 Task: Create a due date automation trigger when advanced on, on the wednesday after a card is due add dates not starting next week at 11:00 AM.
Action: Mouse moved to (1109, 86)
Screenshot: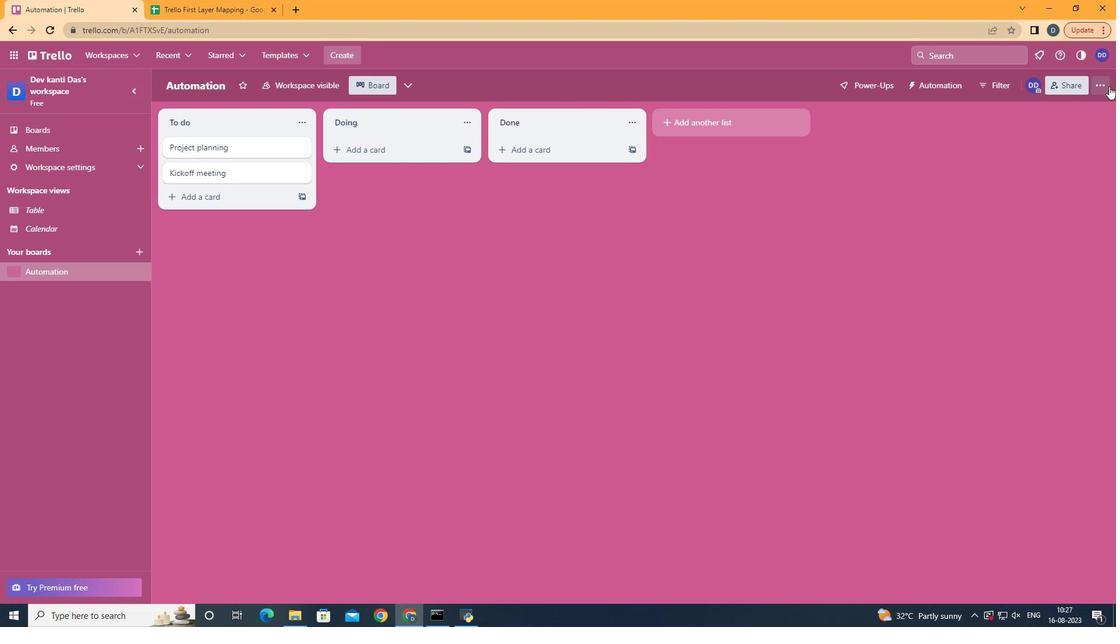 
Action: Mouse pressed left at (1109, 86)
Screenshot: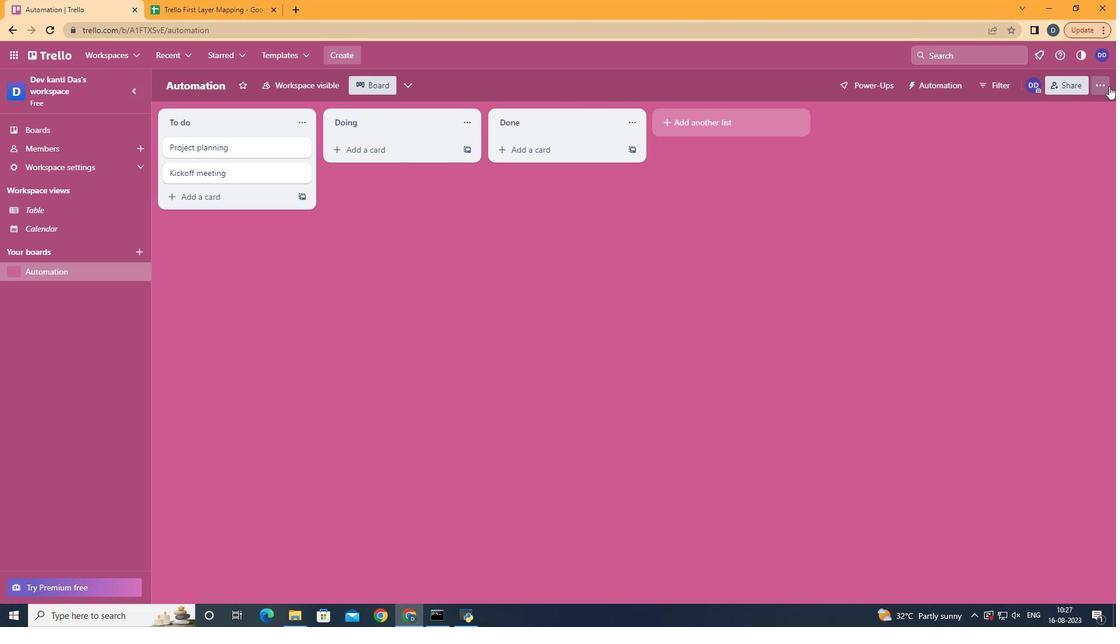
Action: Mouse moved to (996, 262)
Screenshot: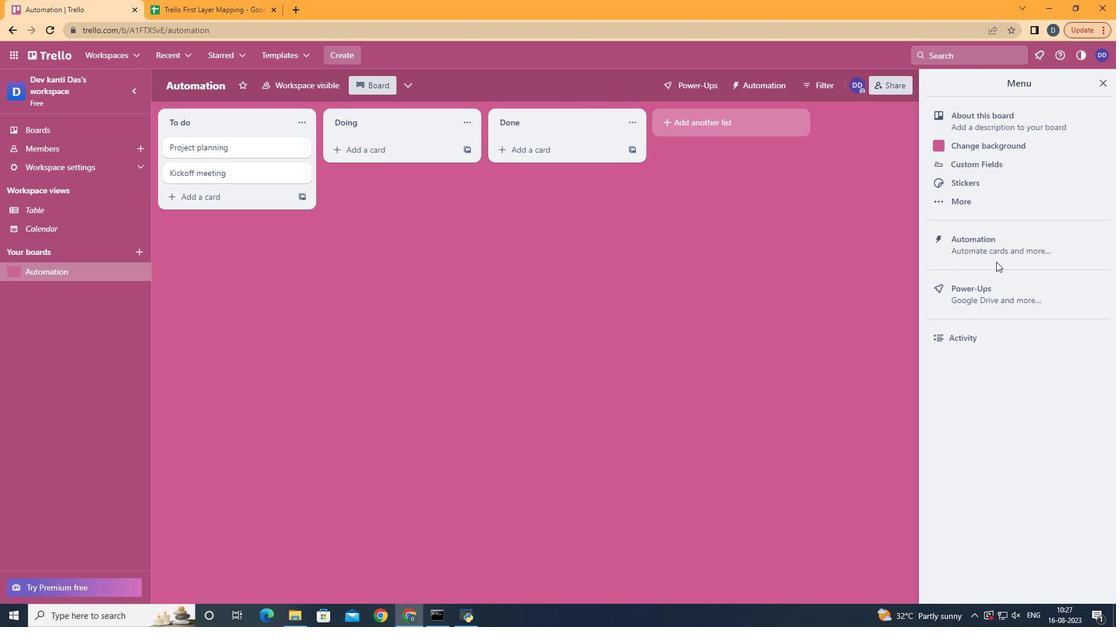 
Action: Mouse pressed left at (996, 262)
Screenshot: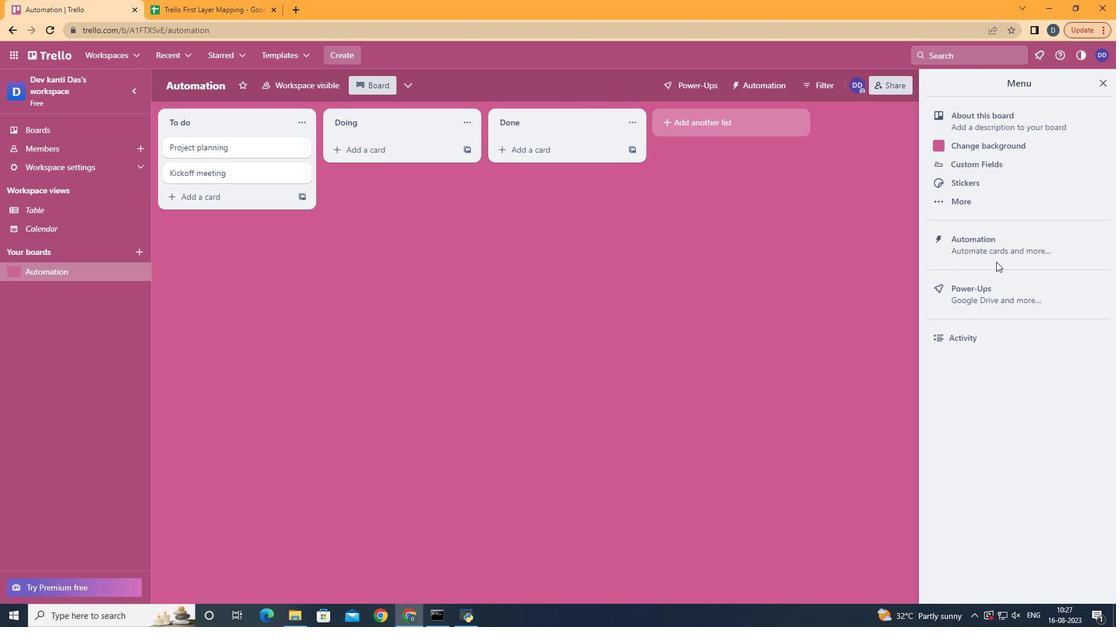 
Action: Mouse moved to (1004, 240)
Screenshot: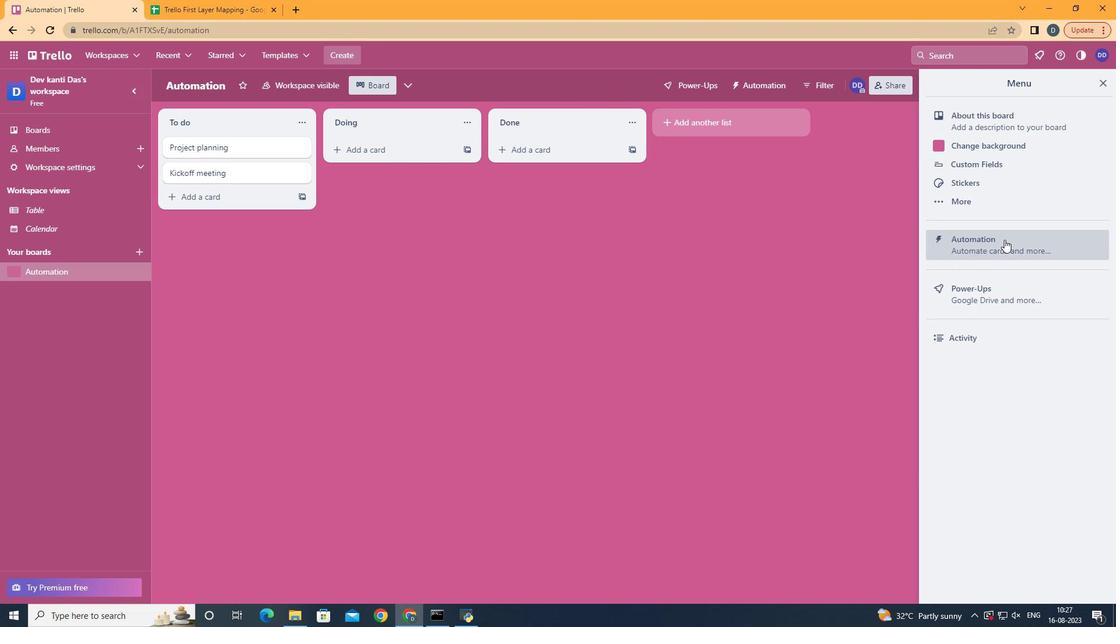 
Action: Mouse pressed left at (1004, 240)
Screenshot: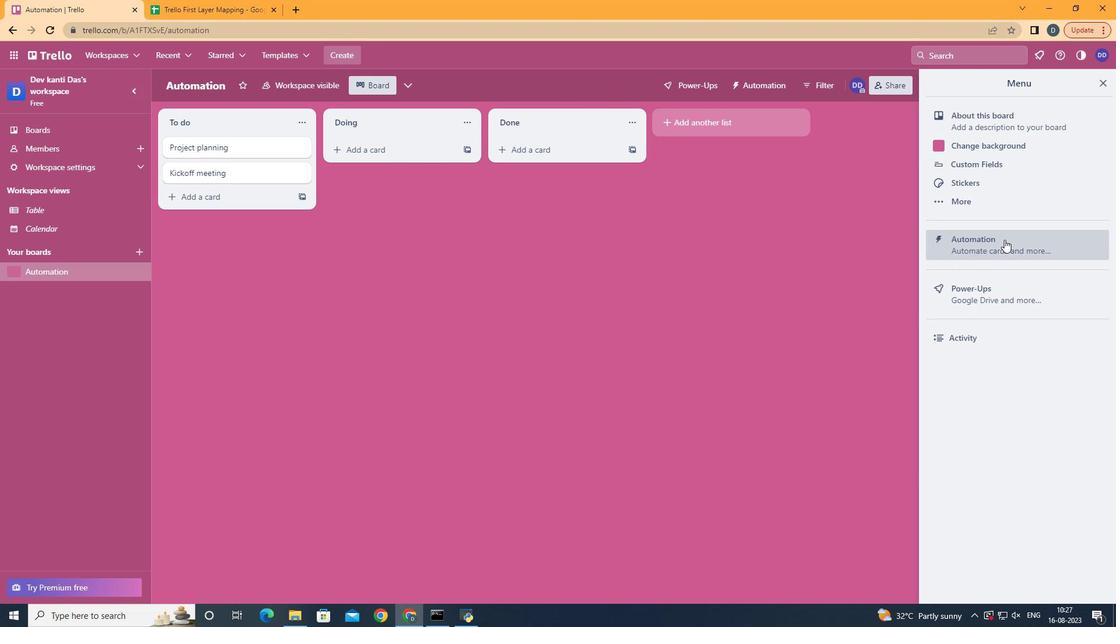 
Action: Mouse moved to (229, 231)
Screenshot: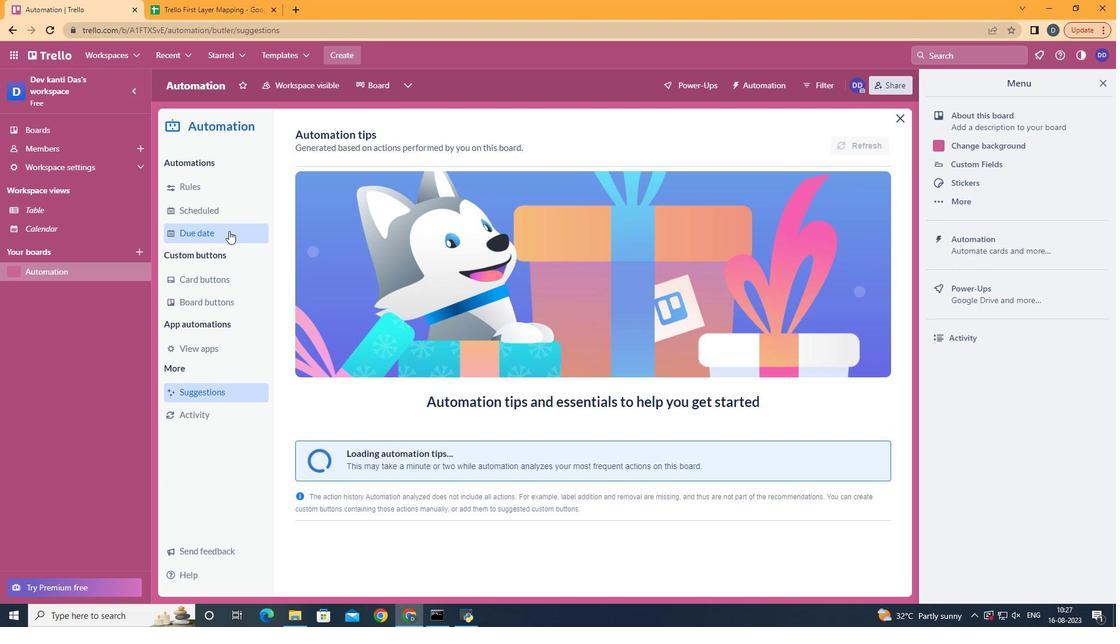 
Action: Mouse pressed left at (229, 231)
Screenshot: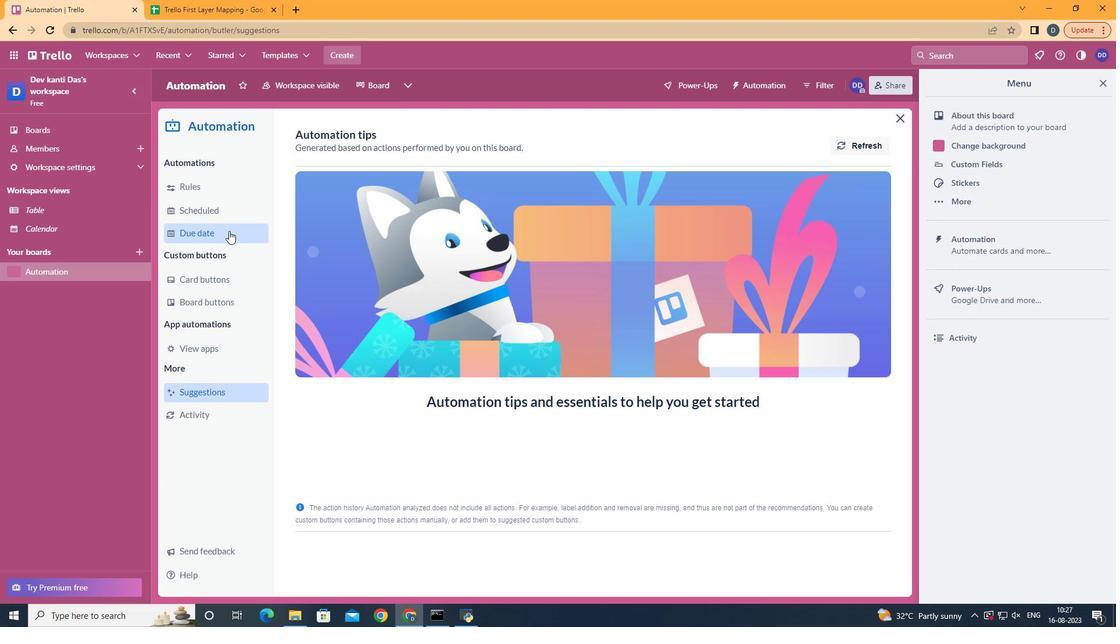 
Action: Mouse moved to (828, 132)
Screenshot: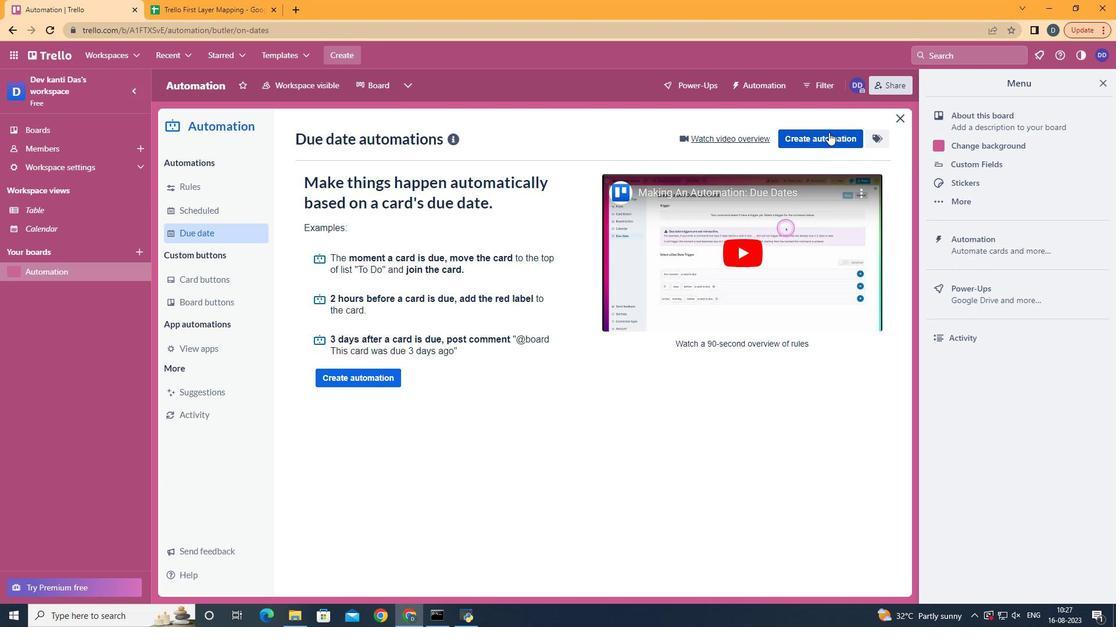 
Action: Mouse pressed left at (828, 132)
Screenshot: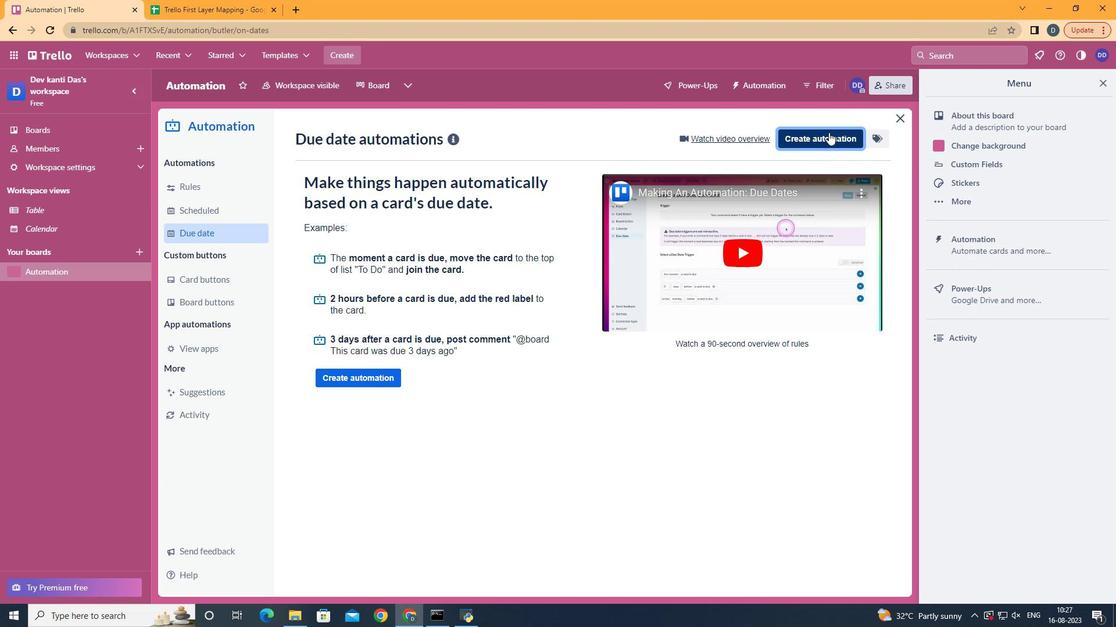 
Action: Mouse moved to (624, 256)
Screenshot: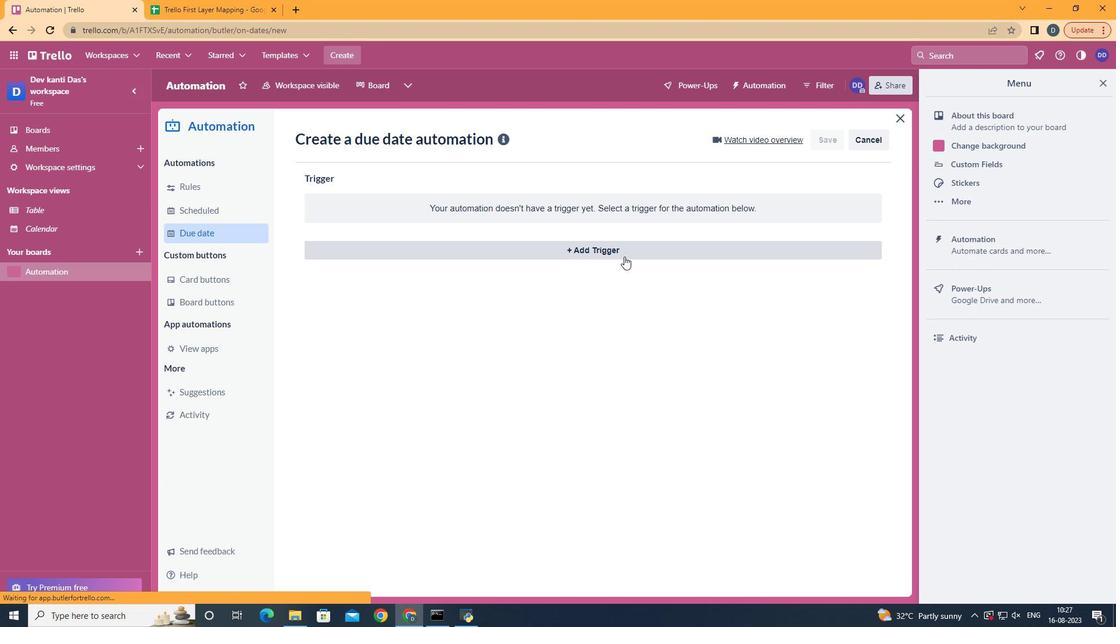 
Action: Mouse pressed left at (624, 256)
Screenshot: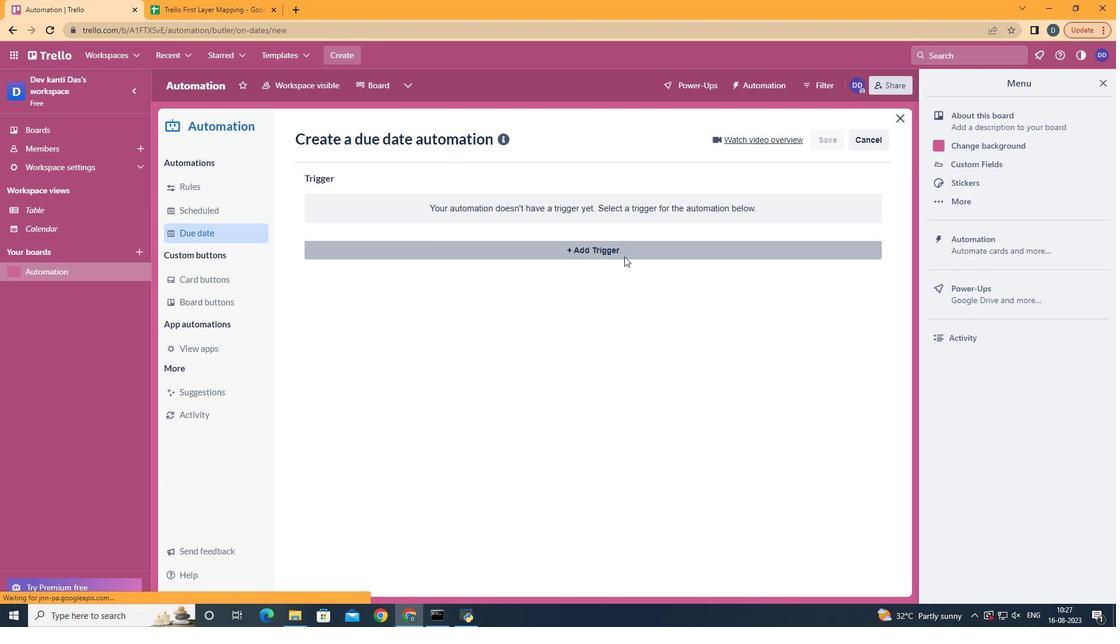 
Action: Mouse moved to (390, 344)
Screenshot: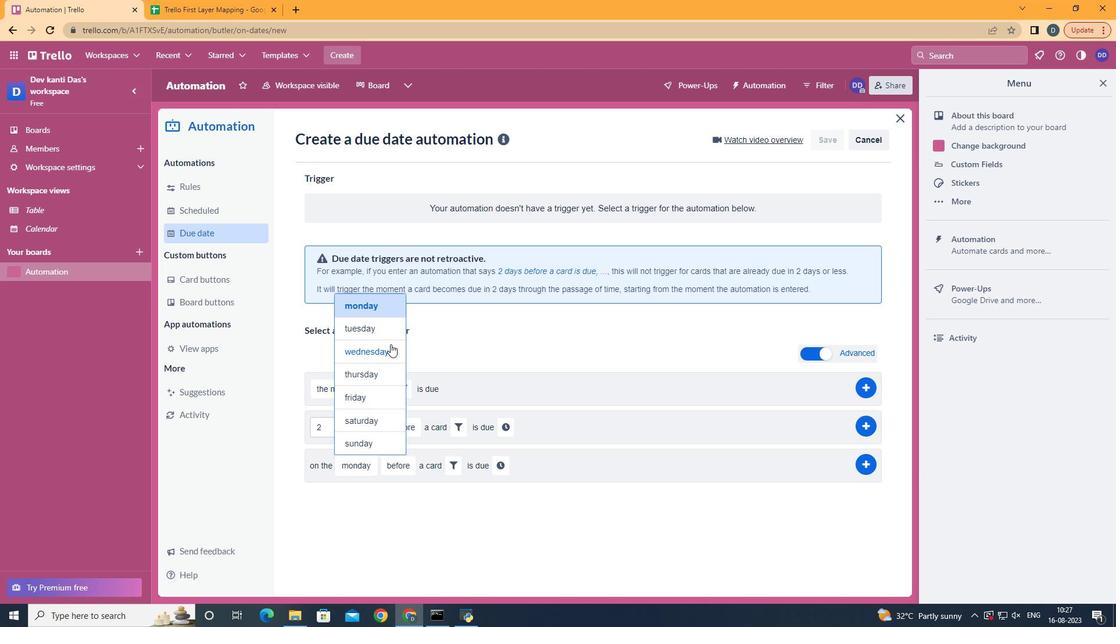 
Action: Mouse pressed left at (390, 344)
Screenshot: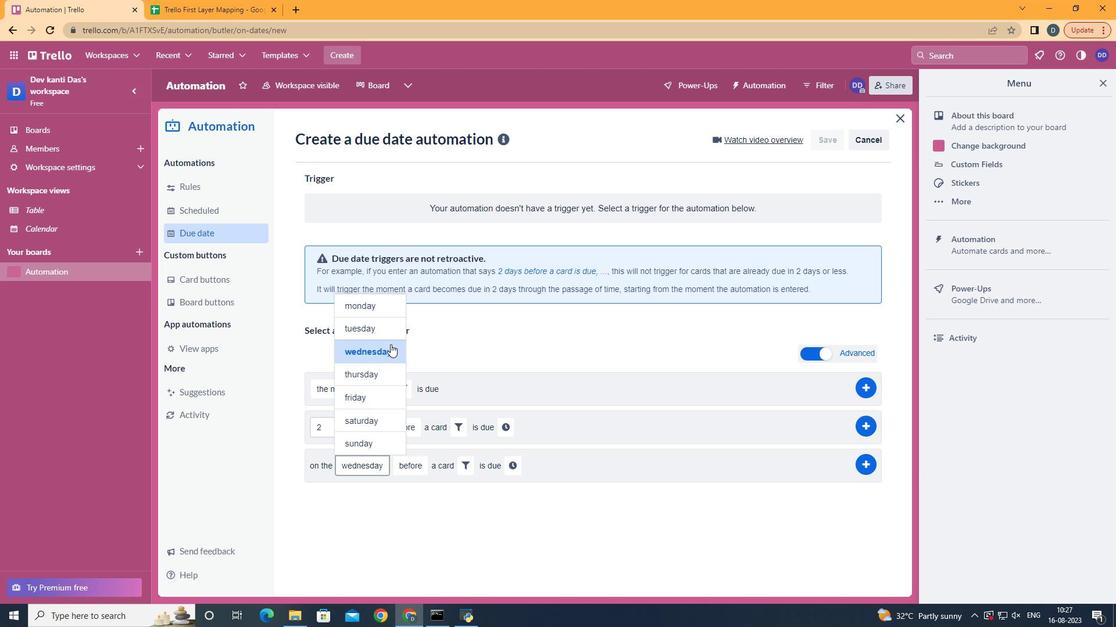 
Action: Mouse moved to (423, 516)
Screenshot: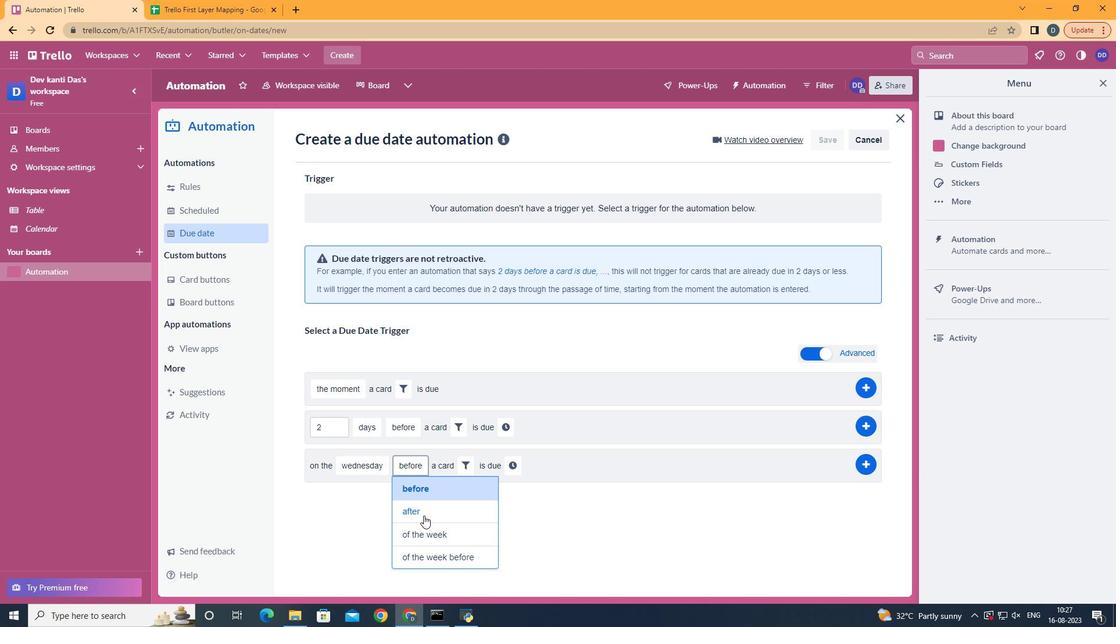 
Action: Mouse pressed left at (423, 516)
Screenshot: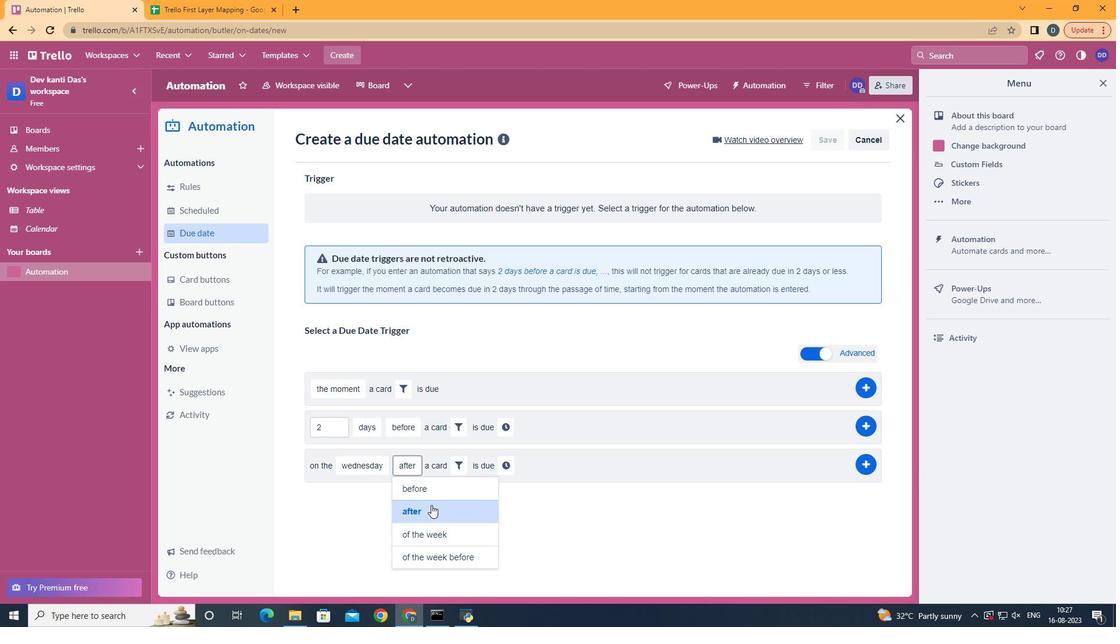 
Action: Mouse moved to (458, 470)
Screenshot: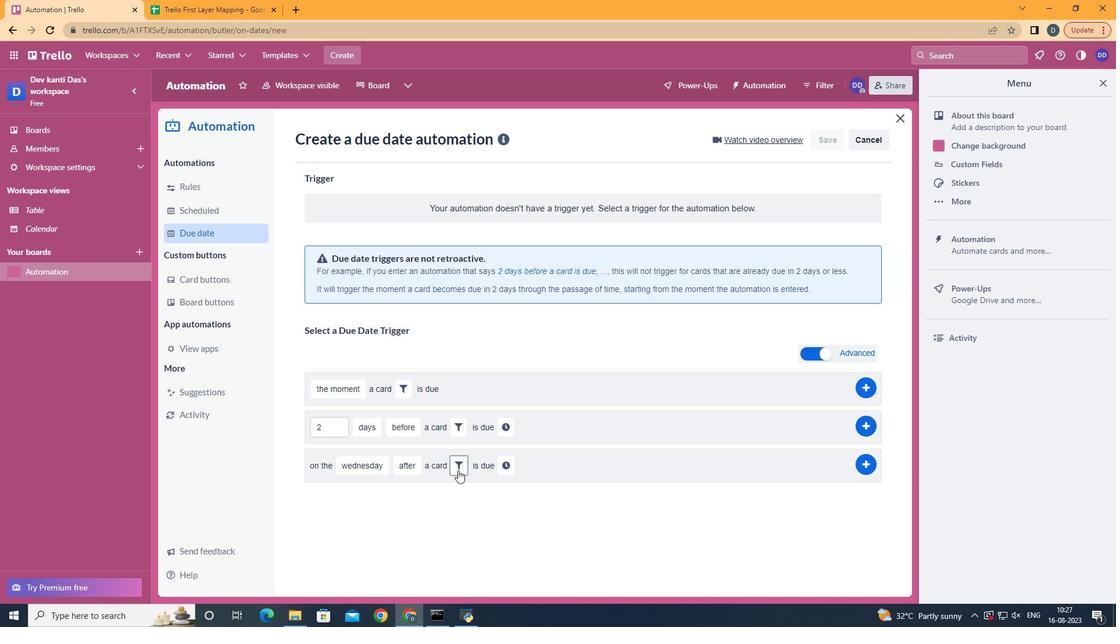 
Action: Mouse pressed left at (458, 470)
Screenshot: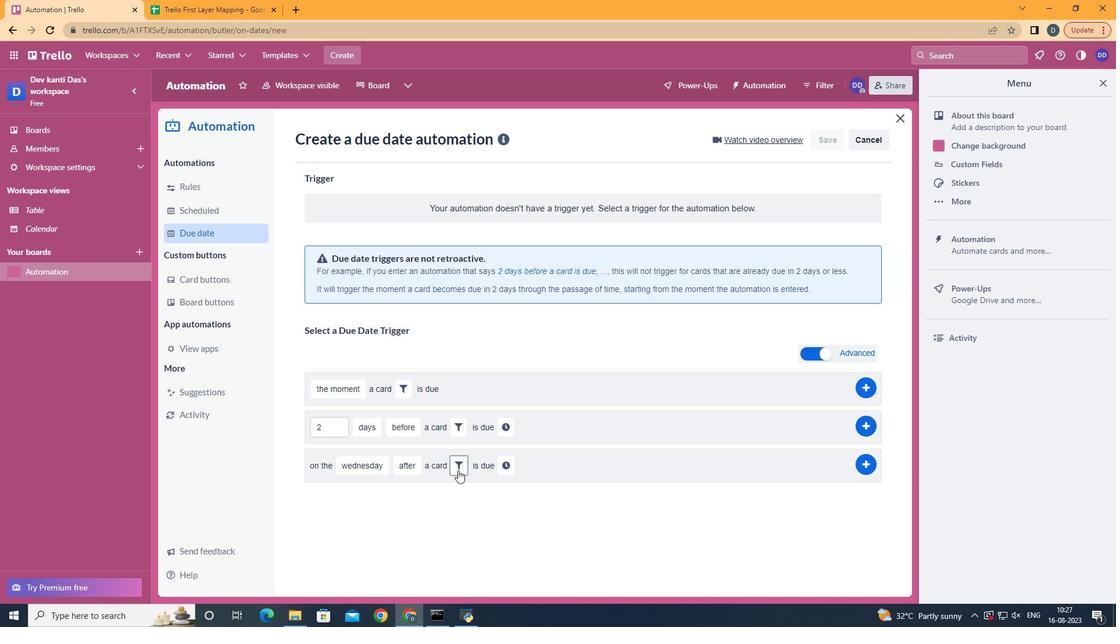 
Action: Mouse moved to (520, 509)
Screenshot: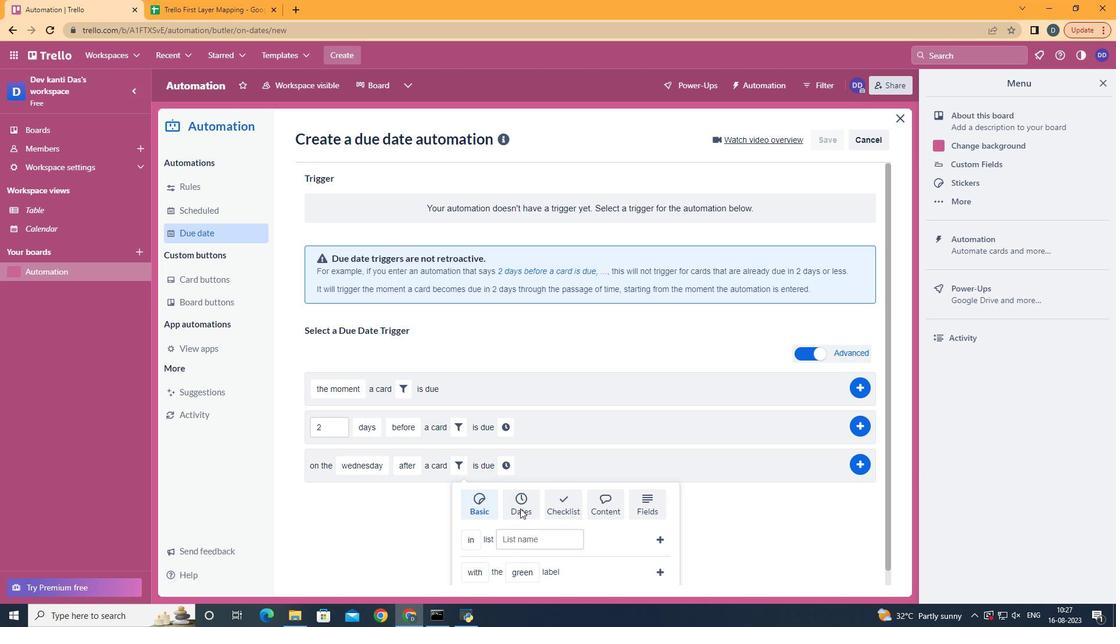 
Action: Mouse pressed left at (520, 509)
Screenshot: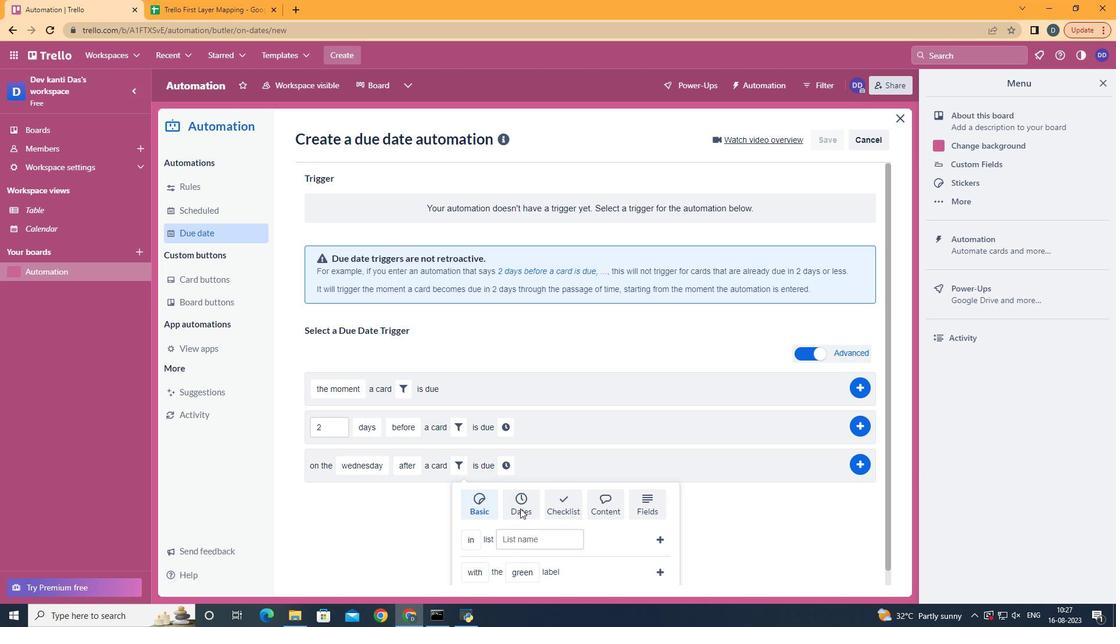 
Action: Mouse scrolled (520, 508) with delta (0, 0)
Screenshot: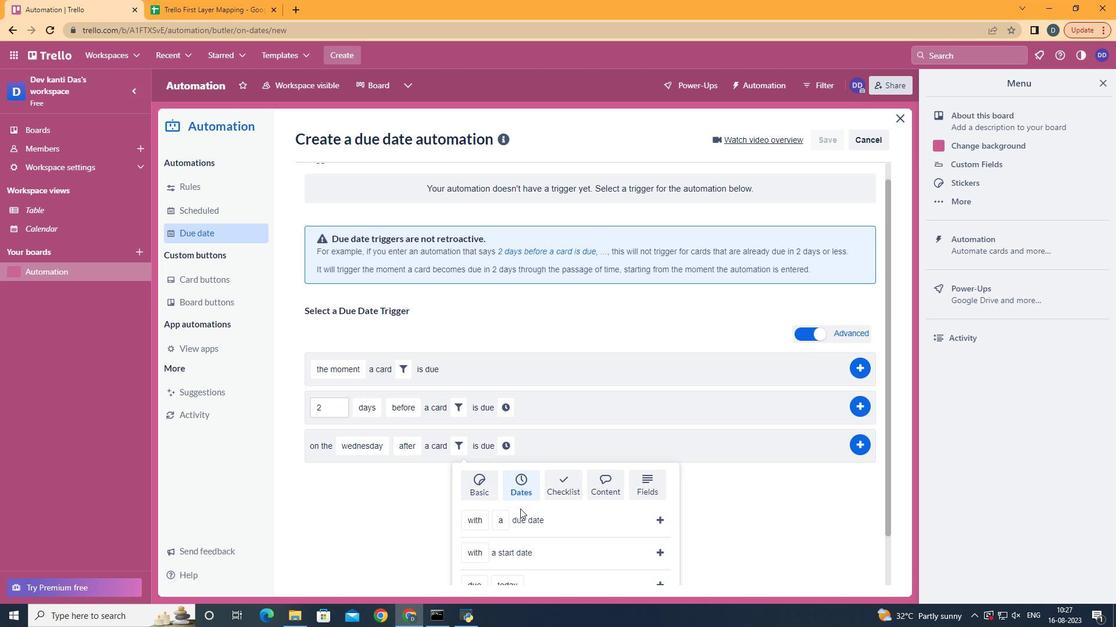 
Action: Mouse scrolled (520, 508) with delta (0, 0)
Screenshot: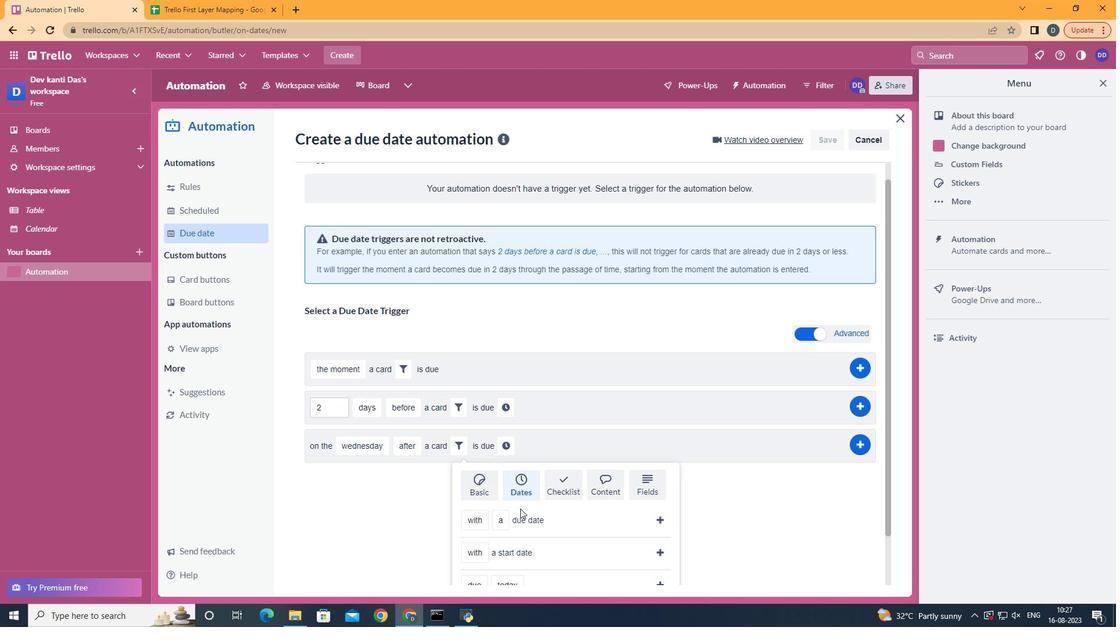 
Action: Mouse scrolled (520, 508) with delta (0, 0)
Screenshot: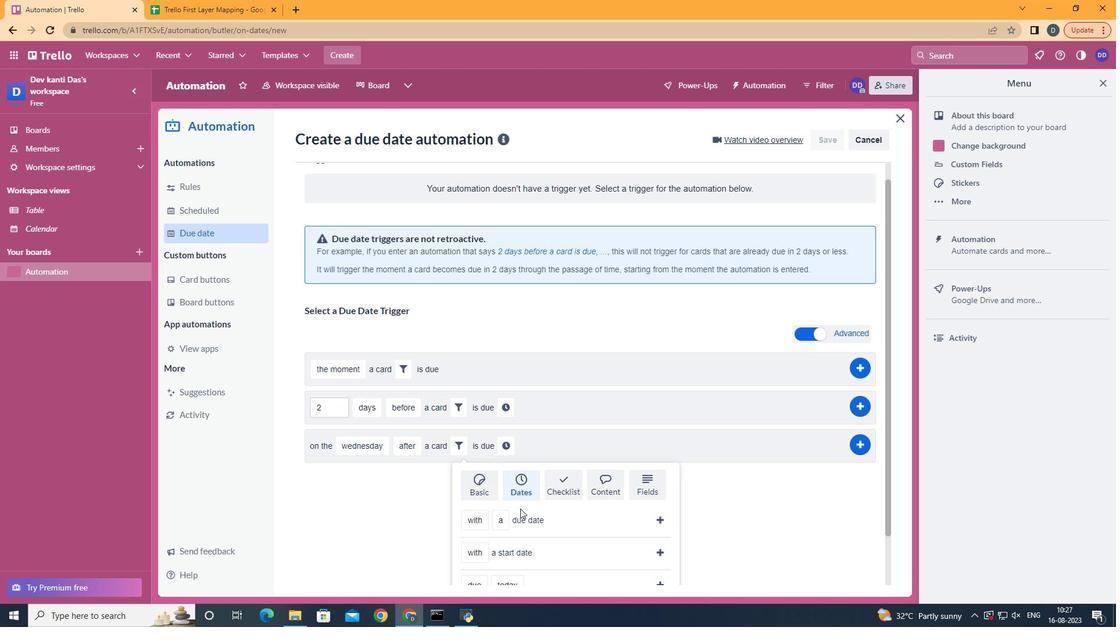 
Action: Mouse scrolled (520, 508) with delta (0, 0)
Screenshot: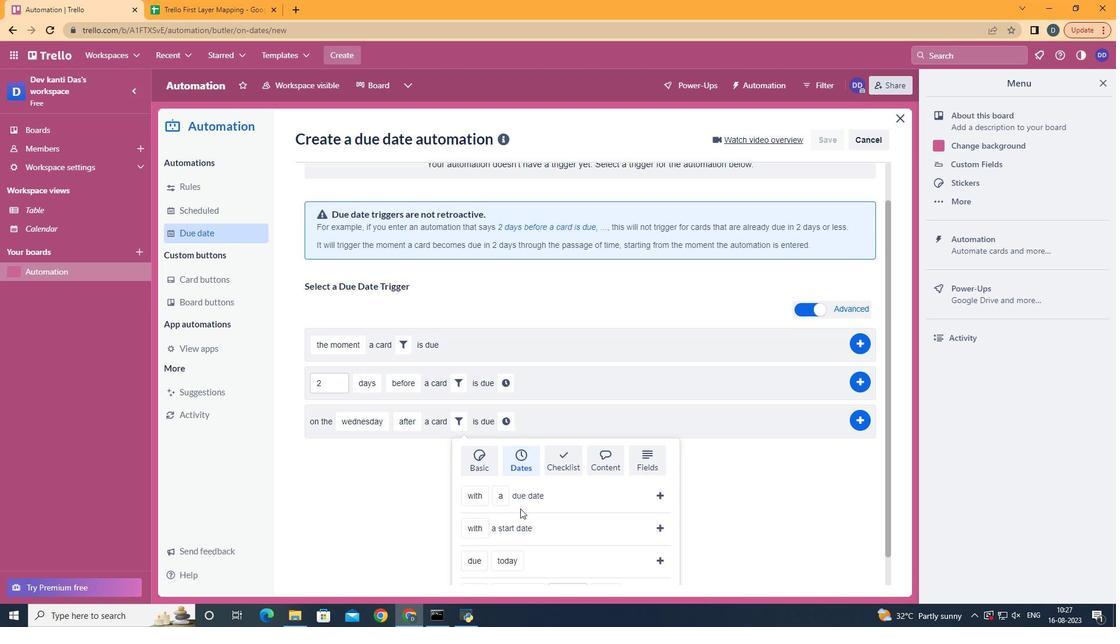 
Action: Mouse scrolled (520, 508) with delta (0, 0)
Screenshot: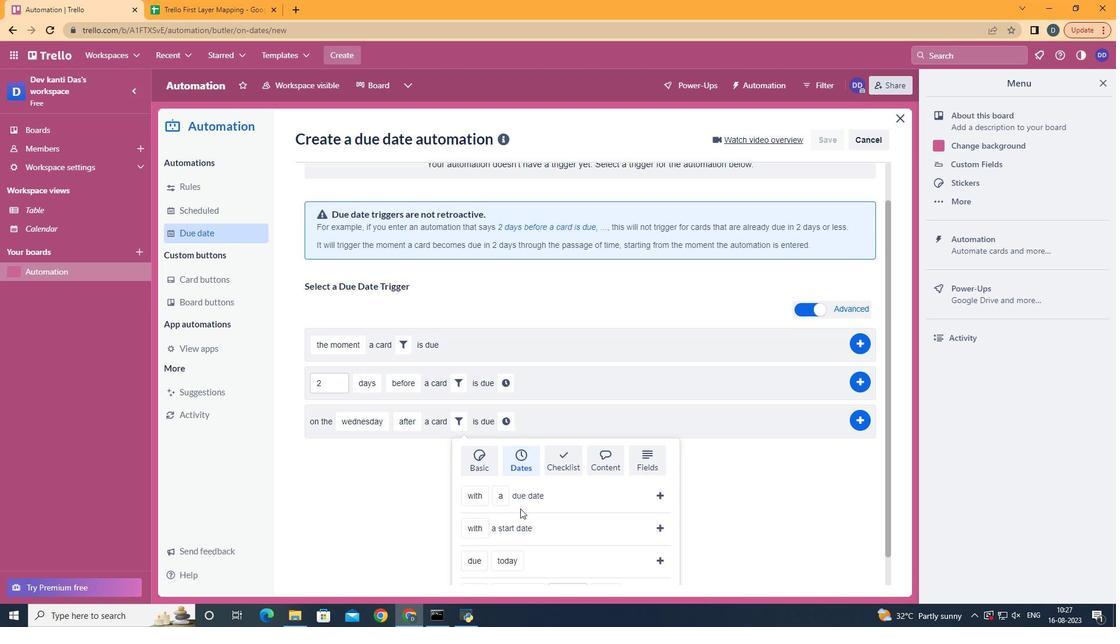 
Action: Mouse scrolled (520, 508) with delta (0, 0)
Screenshot: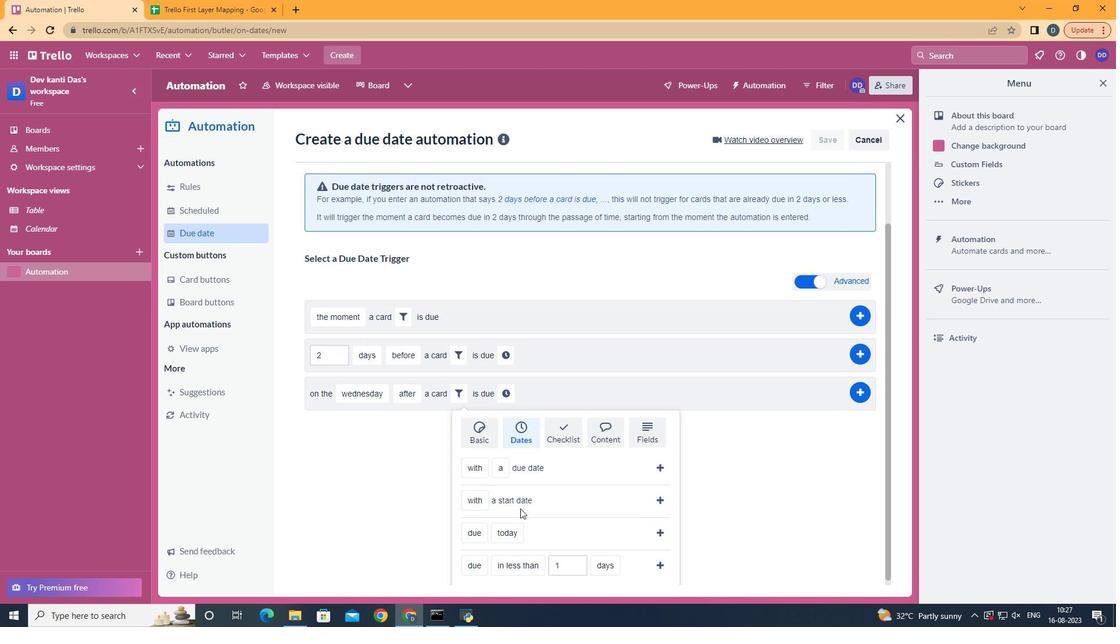 
Action: Mouse moved to (480, 514)
Screenshot: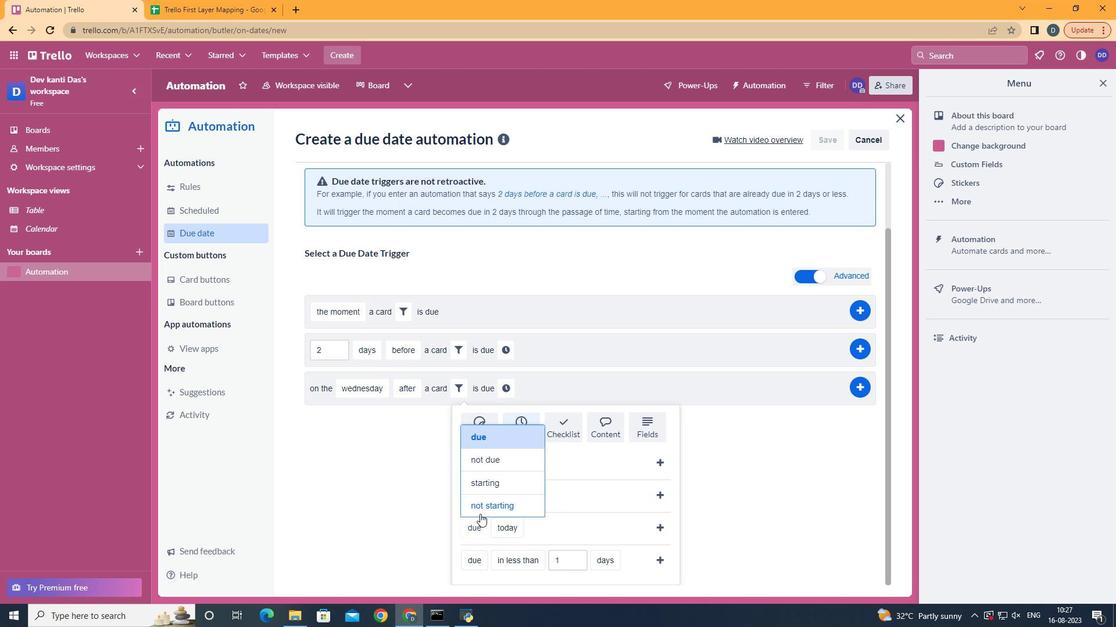 
Action: Mouse pressed left at (480, 514)
Screenshot: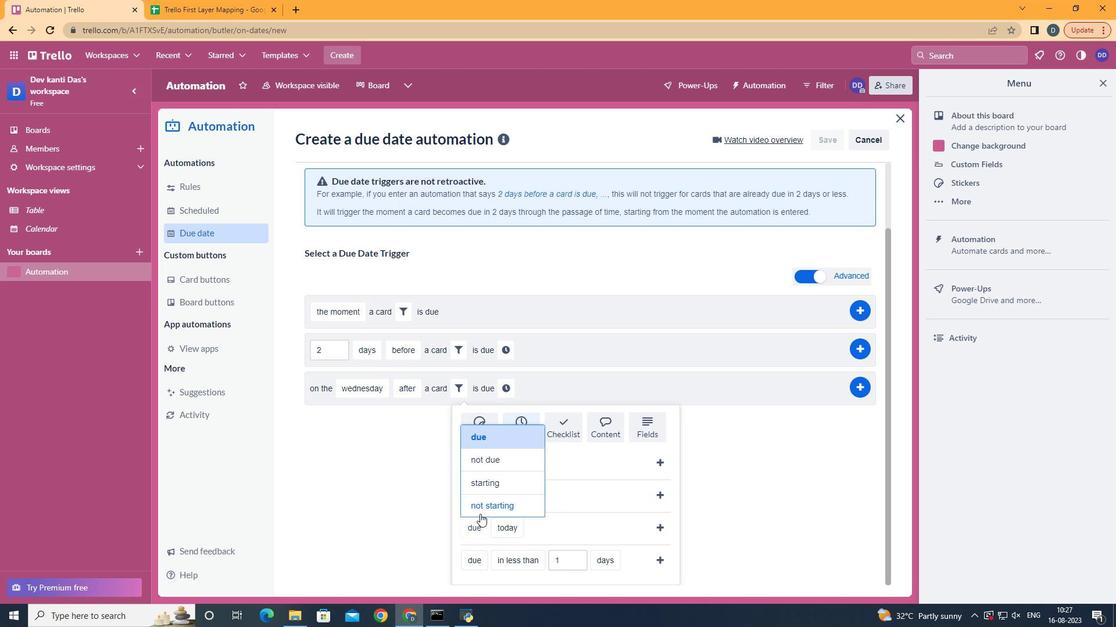 
Action: Mouse moved to (547, 463)
Screenshot: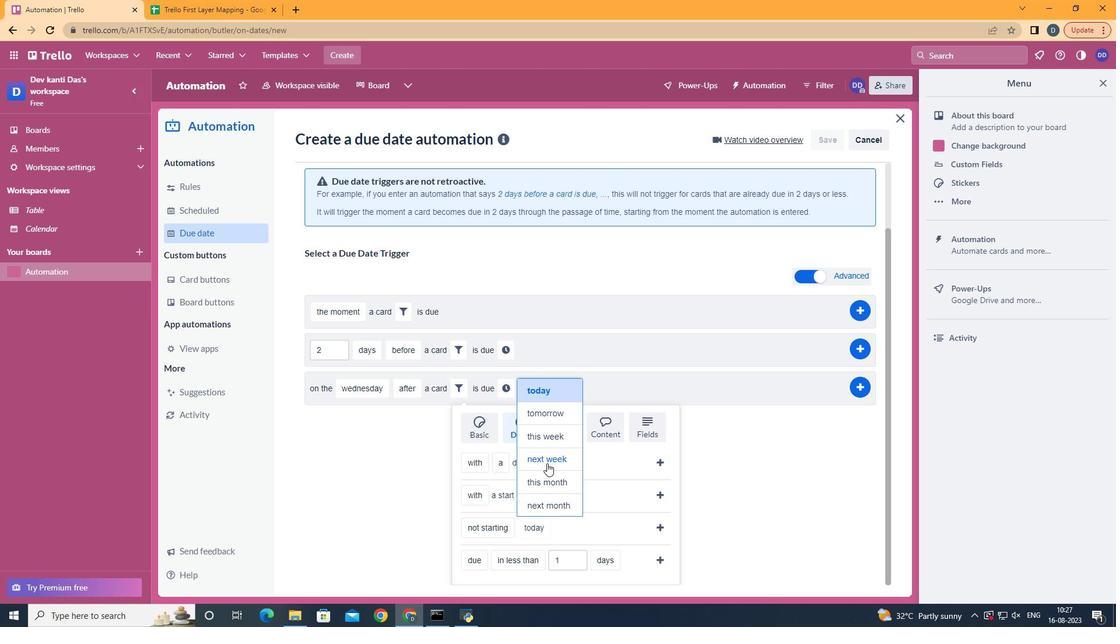 
Action: Mouse pressed left at (547, 463)
Screenshot: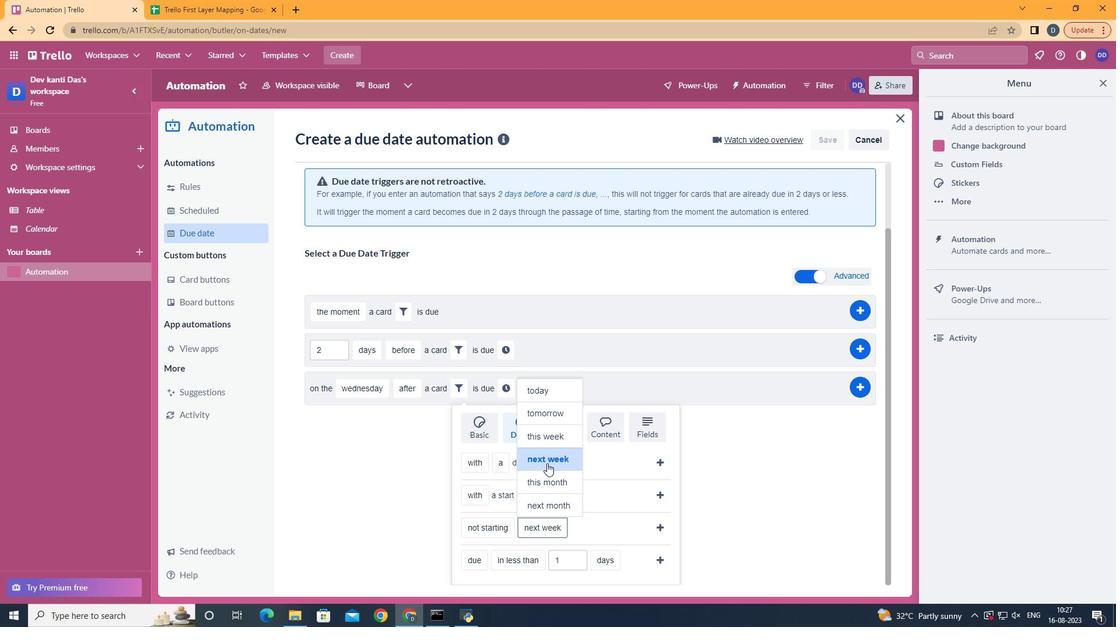 
Action: Mouse moved to (660, 524)
Screenshot: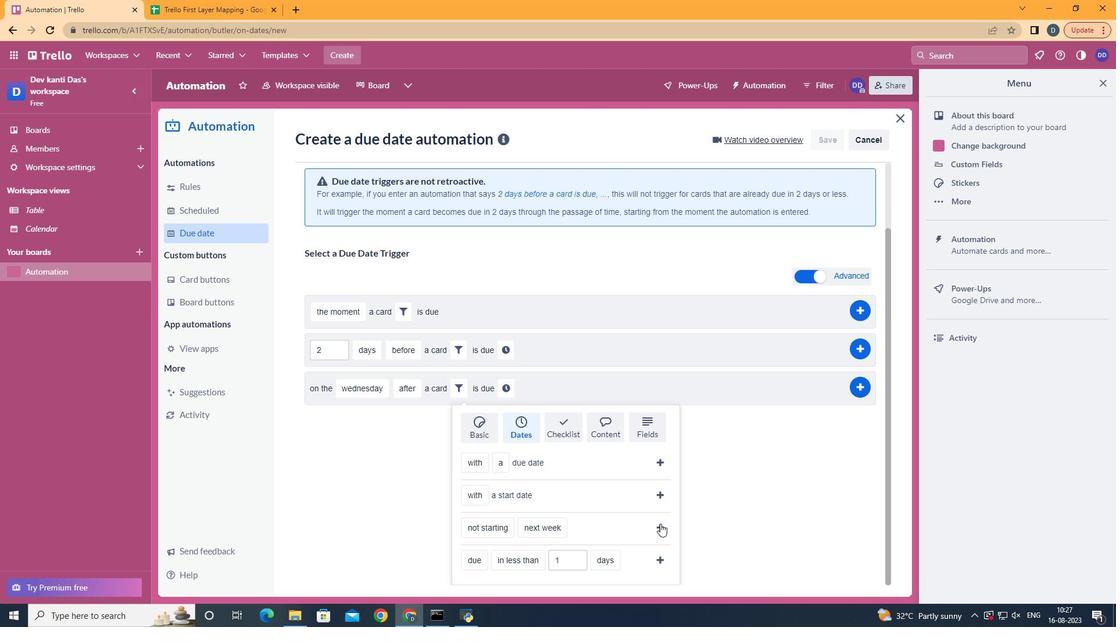 
Action: Mouse pressed left at (660, 524)
Screenshot: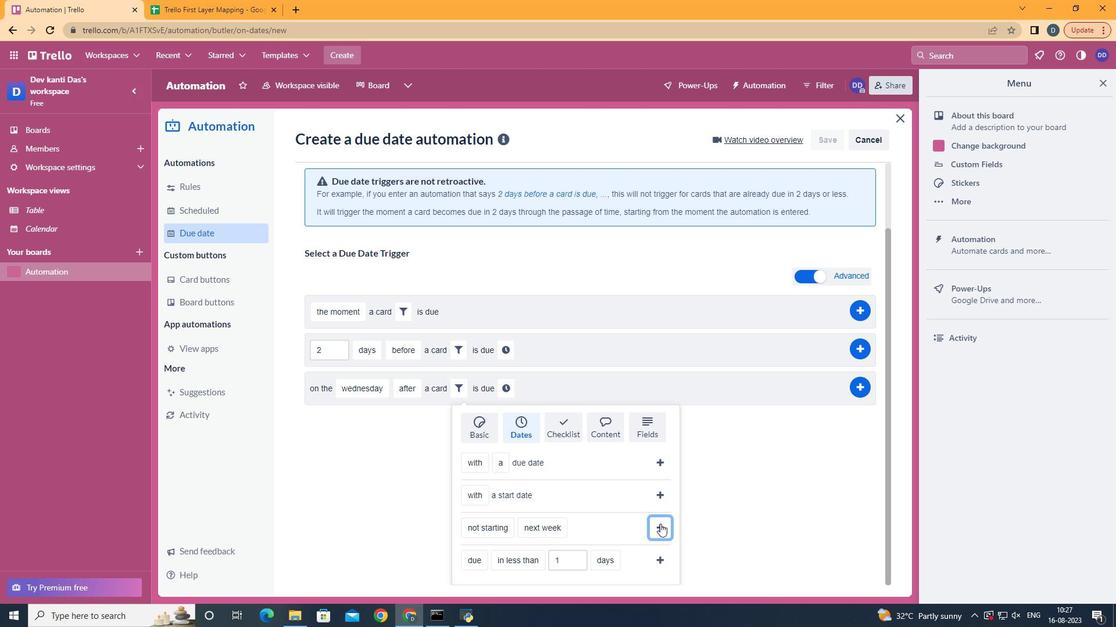
Action: Mouse moved to (616, 469)
Screenshot: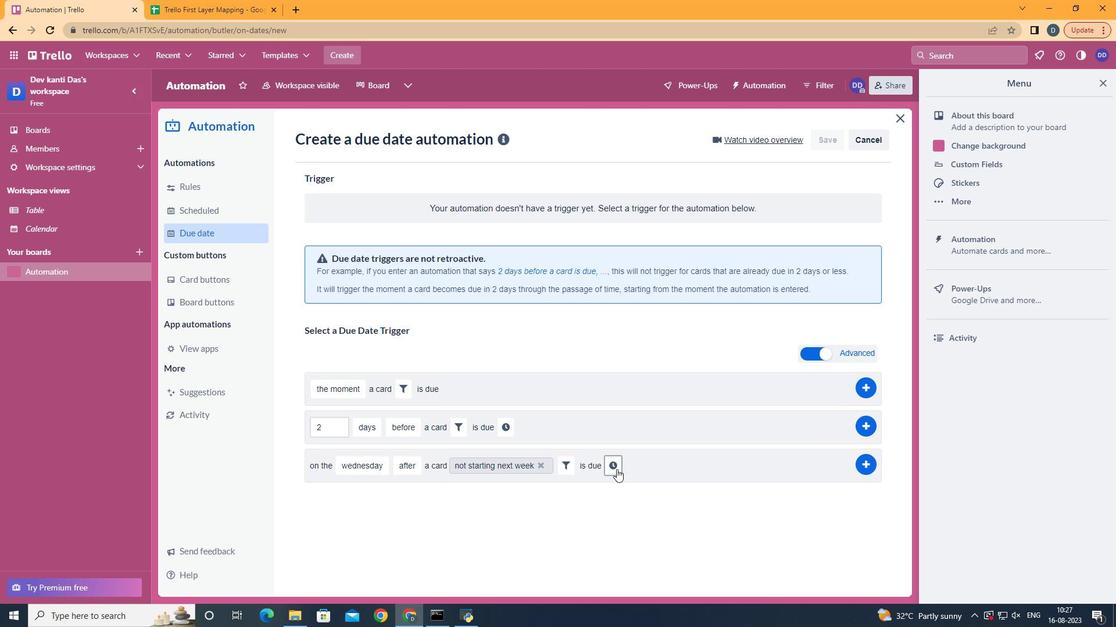 
Action: Mouse pressed left at (616, 469)
Screenshot: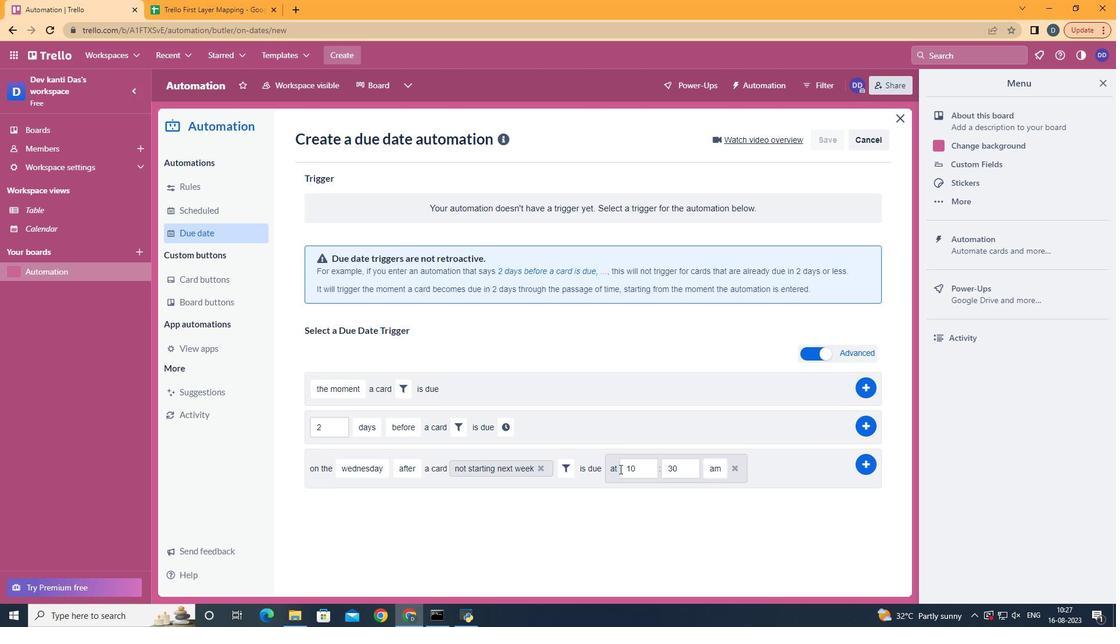 
Action: Mouse moved to (651, 469)
Screenshot: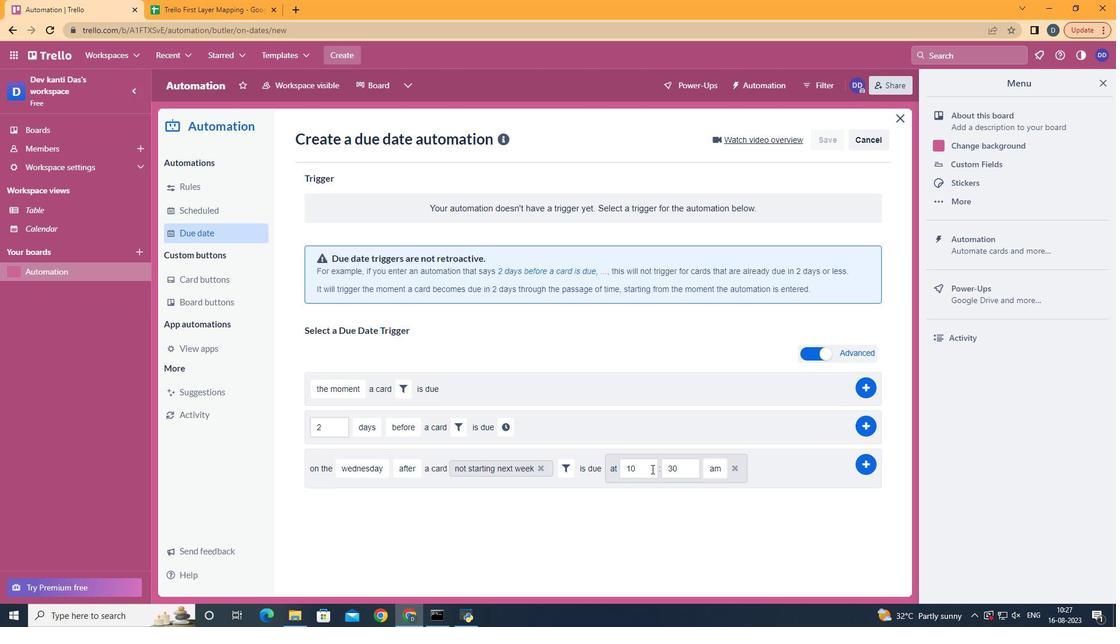 
Action: Mouse pressed left at (651, 469)
Screenshot: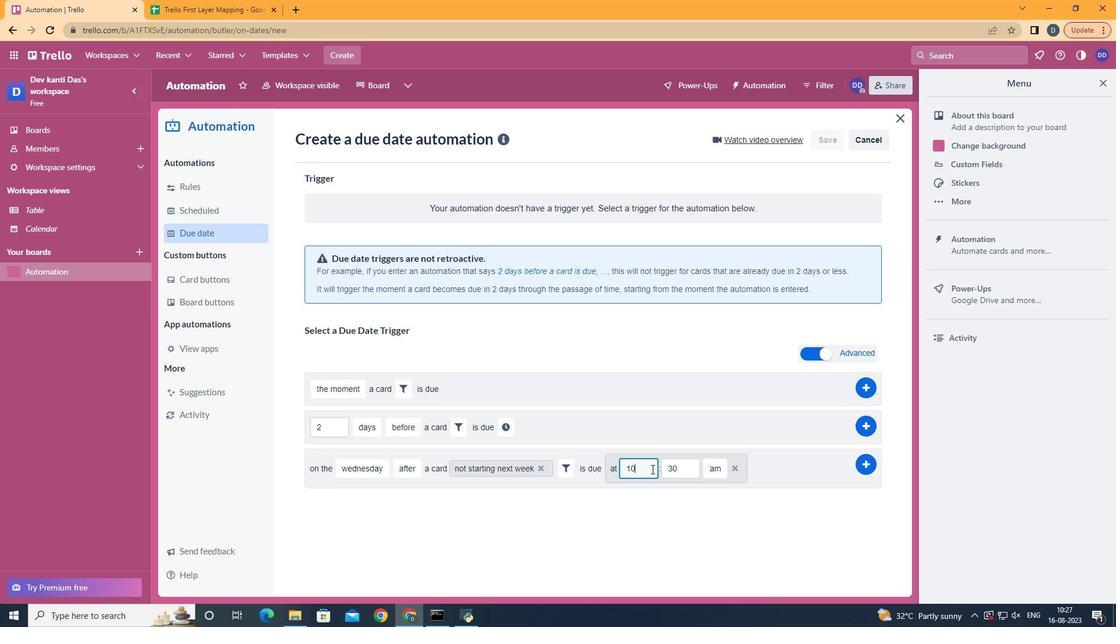 
Action: Key pressed <Key.backspace>1
Screenshot: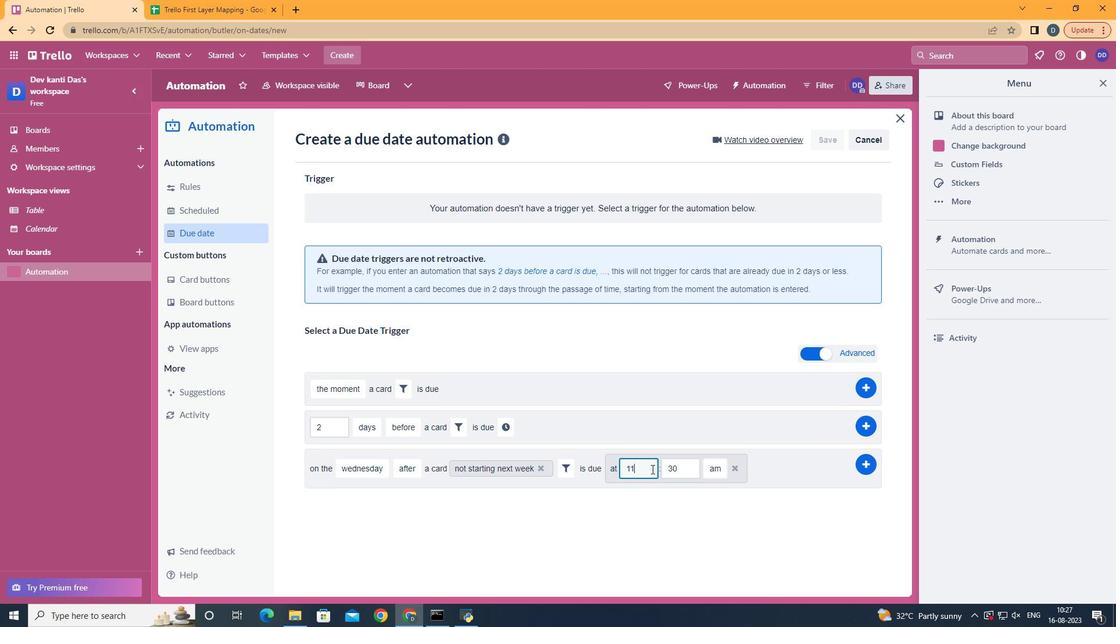 
Action: Mouse moved to (679, 465)
Screenshot: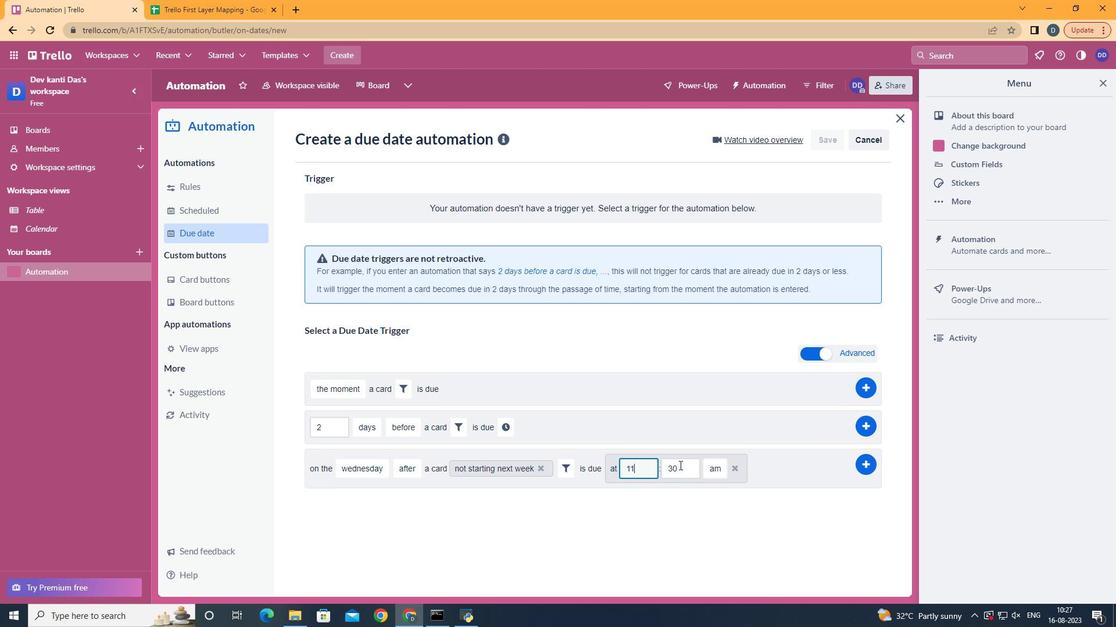 
Action: Mouse pressed left at (679, 465)
Screenshot: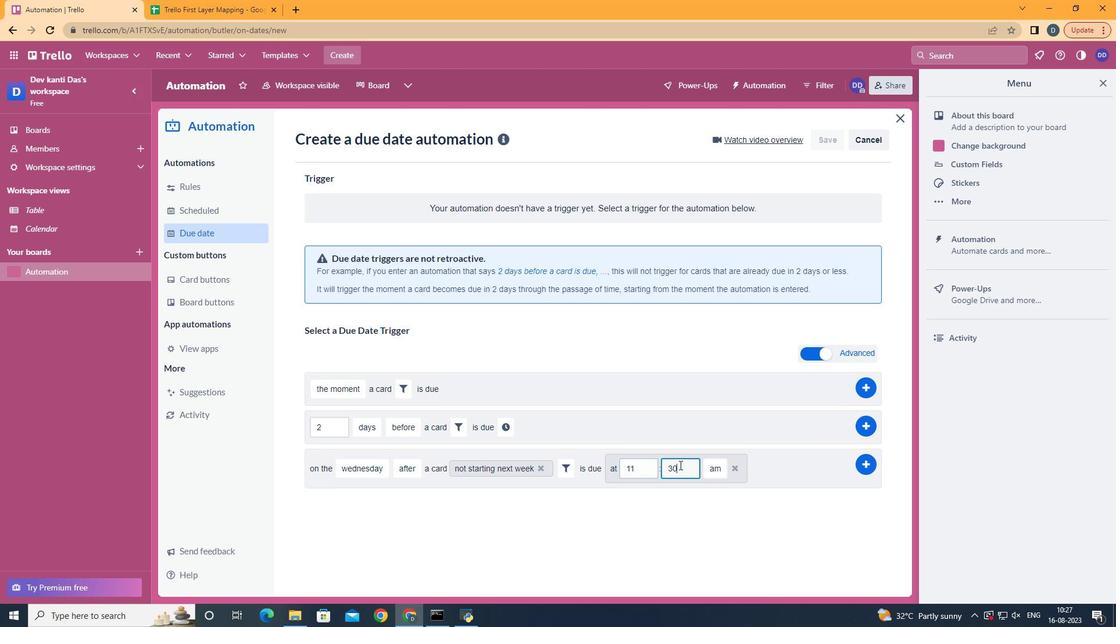 
Action: Key pressed <Key.backspace><Key.backspace>00
Screenshot: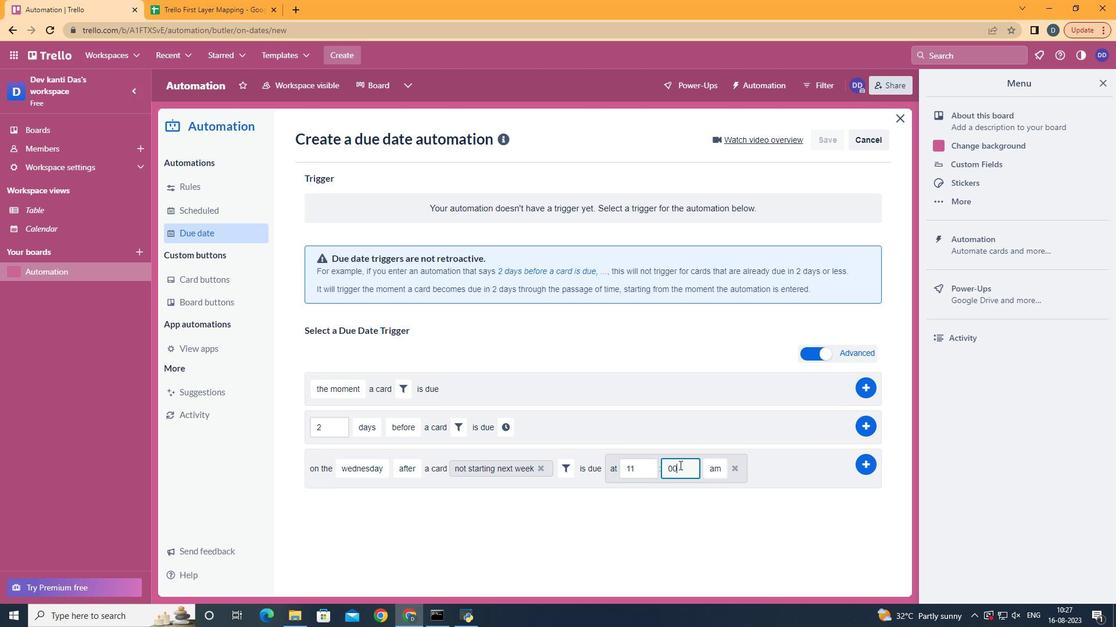 
Action: Mouse moved to (870, 462)
Screenshot: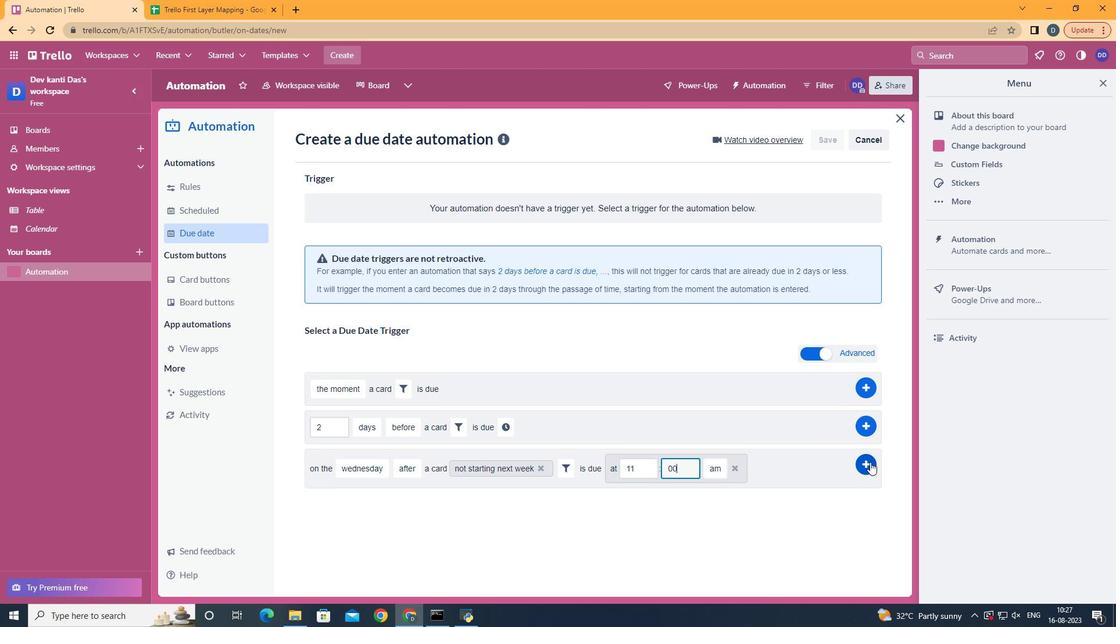 
Action: Mouse pressed left at (870, 462)
Screenshot: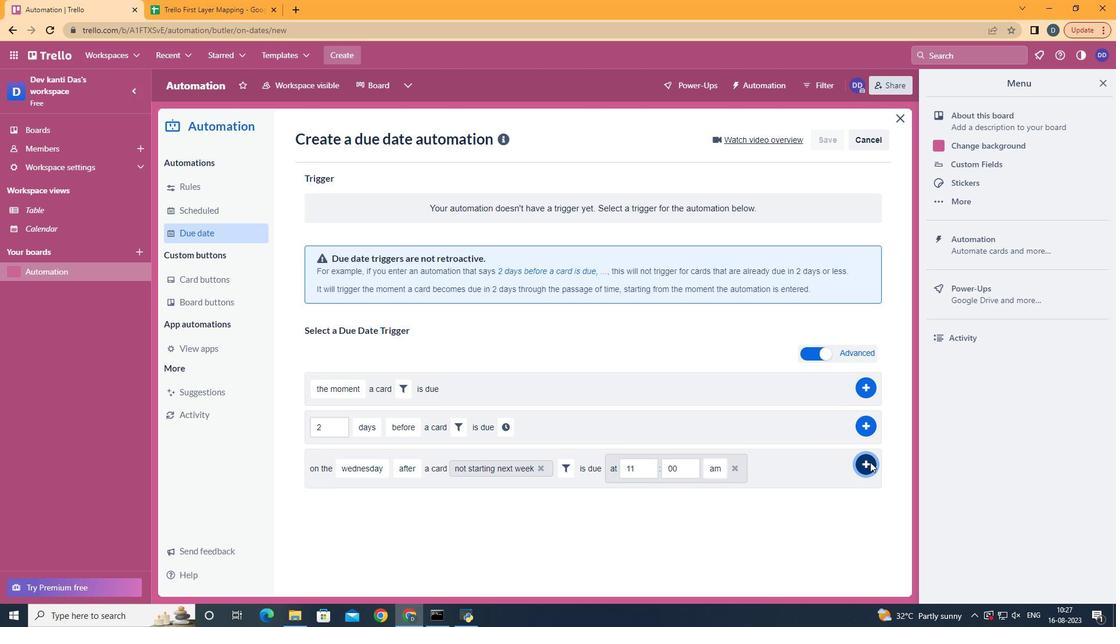 
